 Task: Select the failure-anywhere option in the automatically open peek view.
Action: Mouse moved to (18, 663)
Screenshot: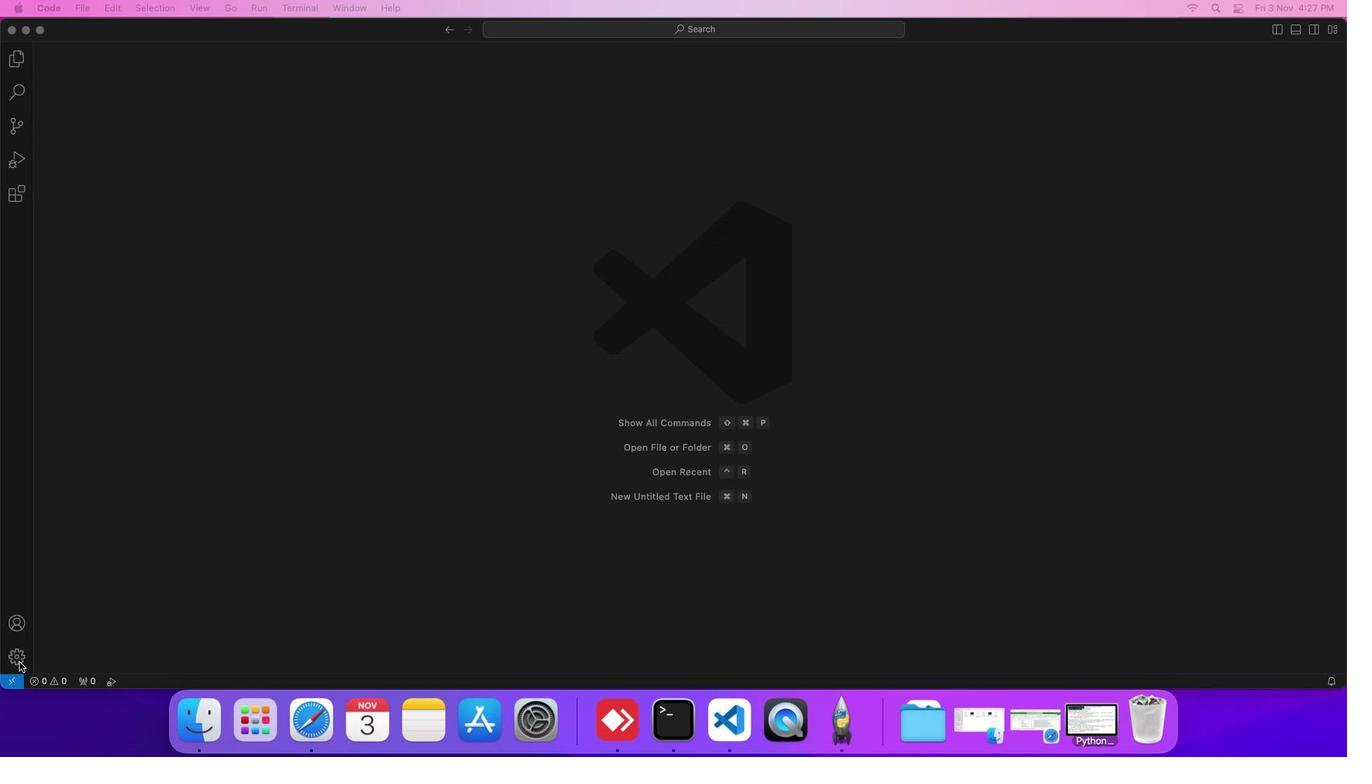 
Action: Mouse pressed left at (18, 663)
Screenshot: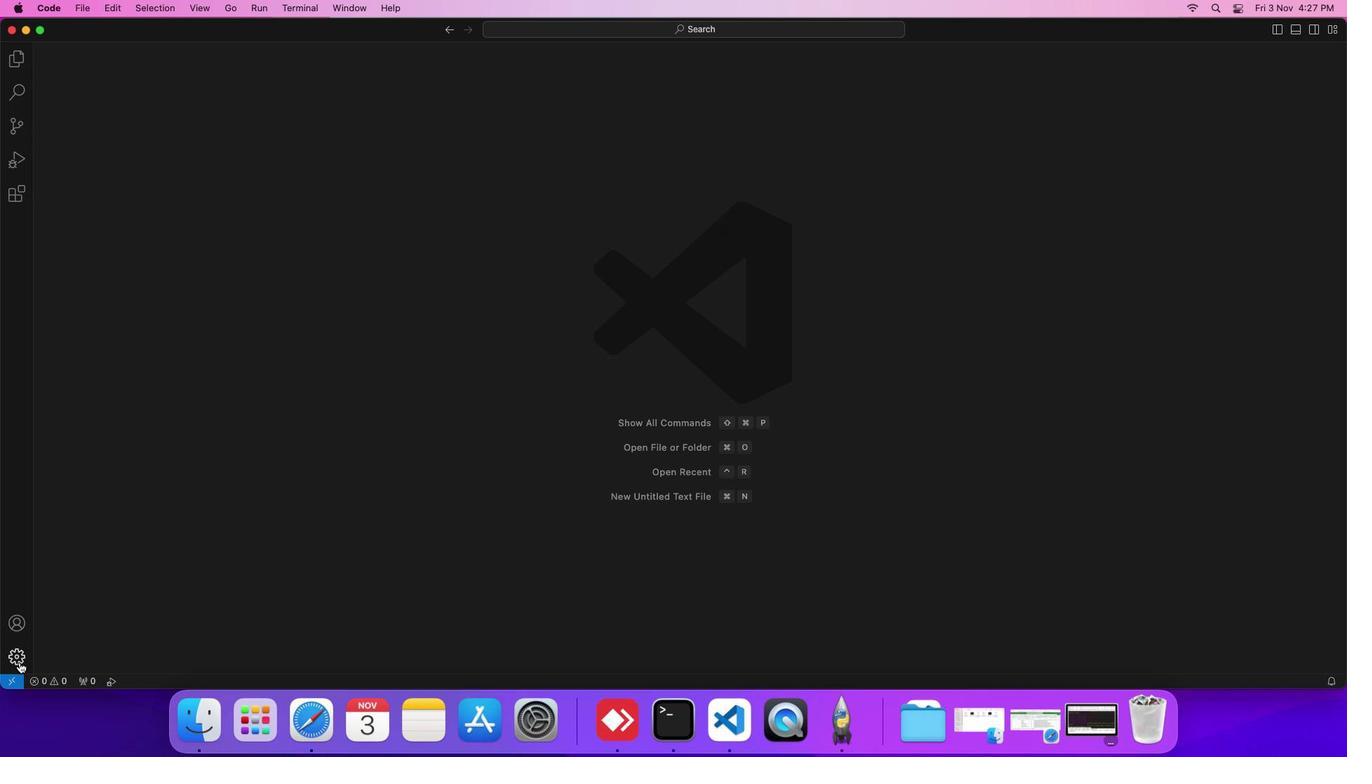 
Action: Mouse moved to (61, 545)
Screenshot: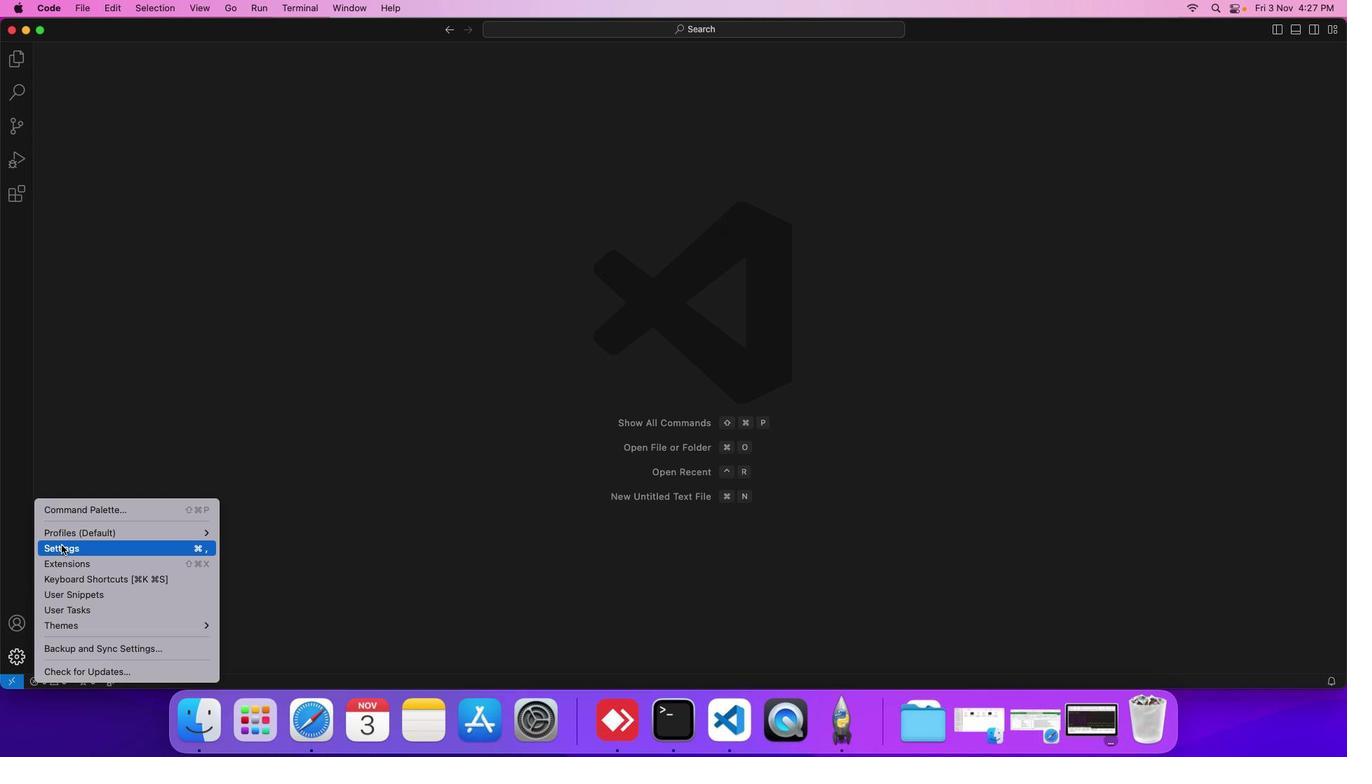 
Action: Mouse pressed left at (61, 545)
Screenshot: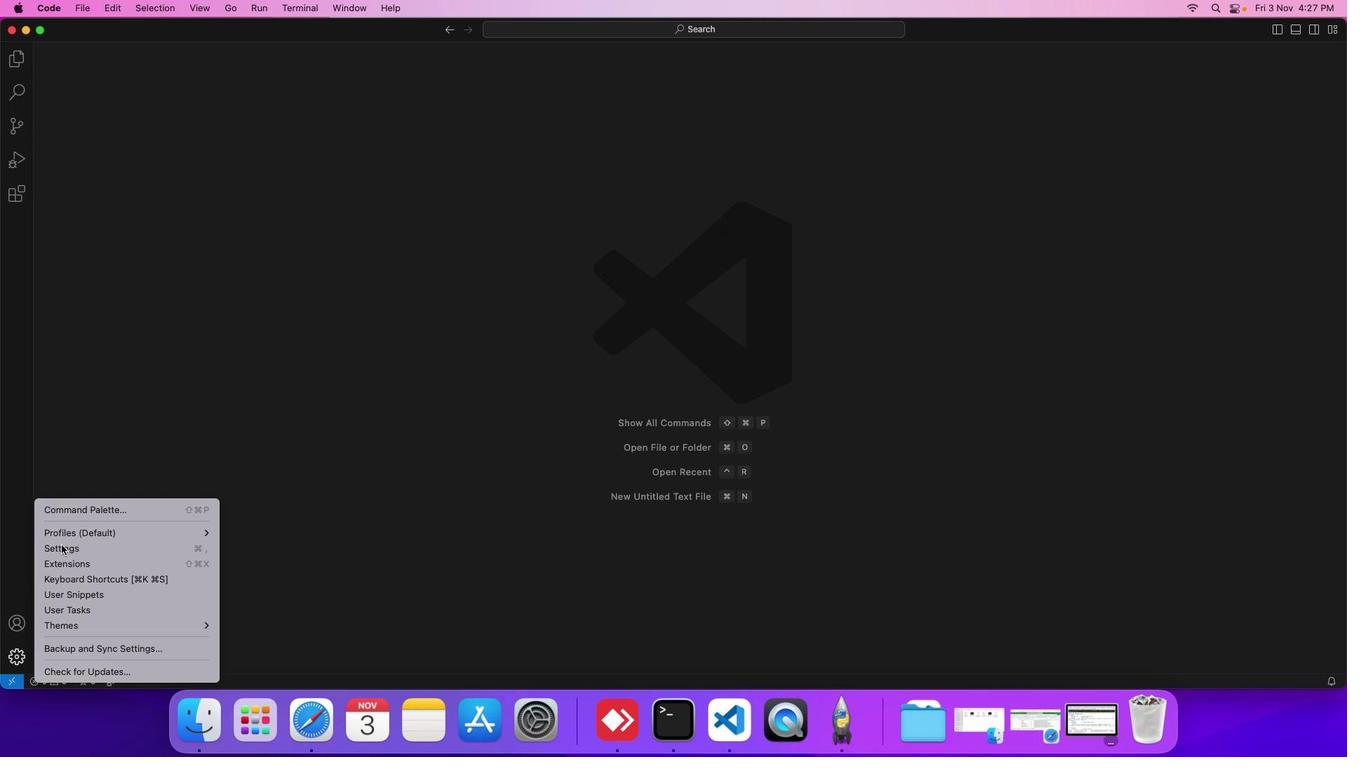 
Action: Mouse moved to (319, 203)
Screenshot: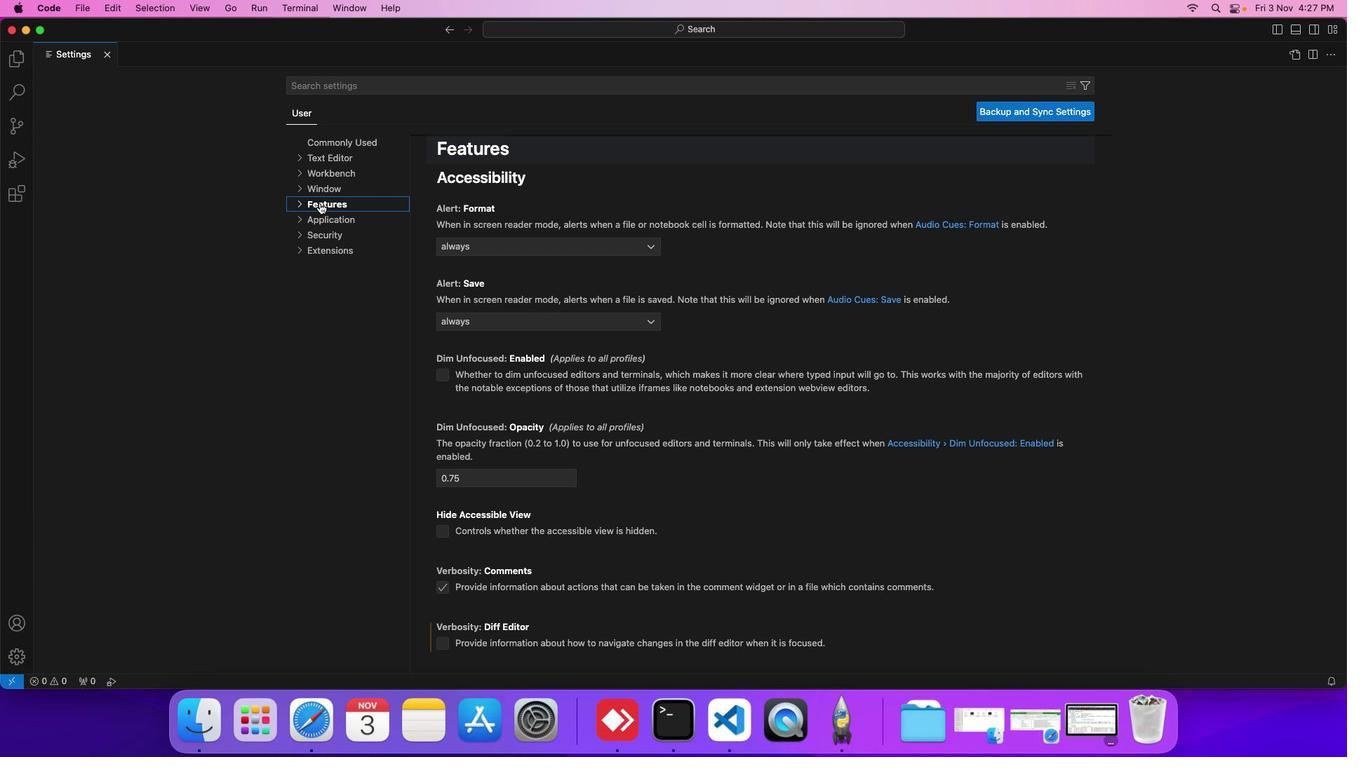 
Action: Mouse pressed left at (319, 203)
Screenshot: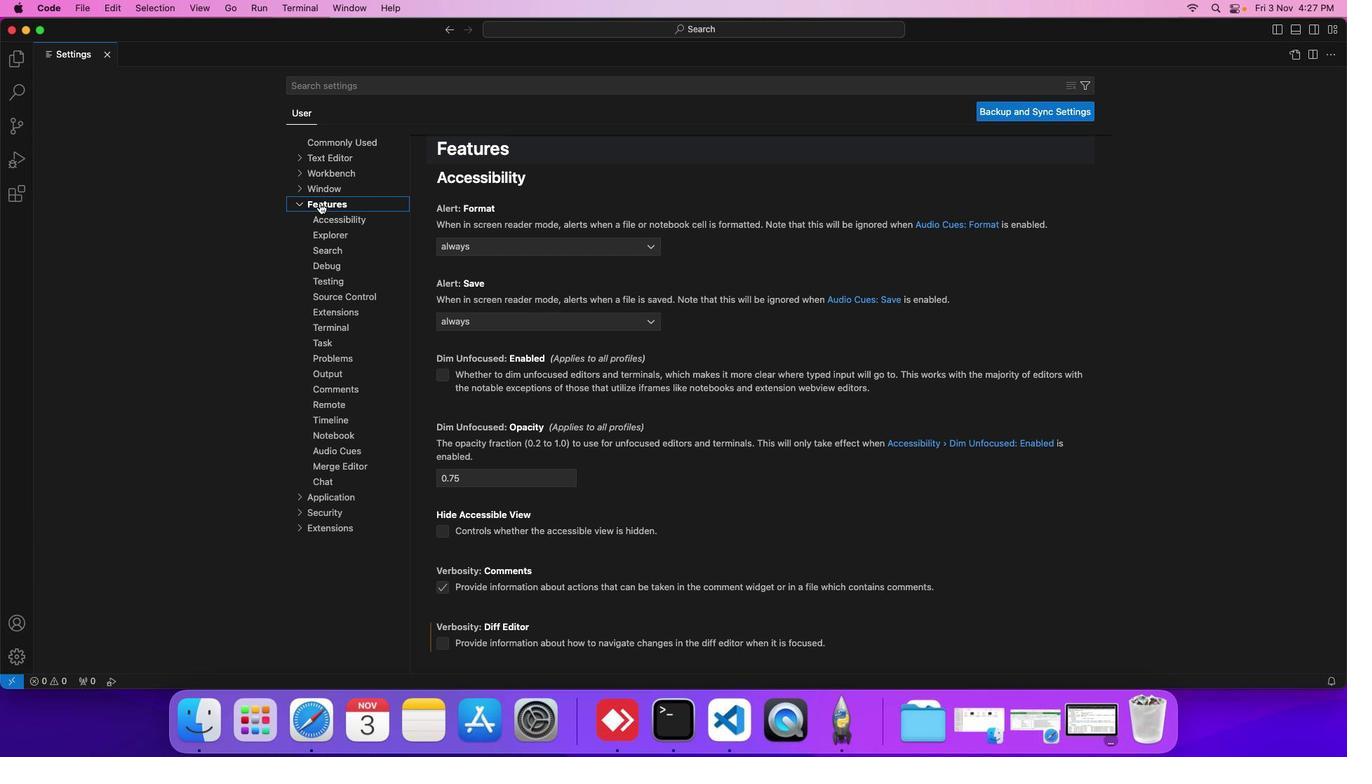
Action: Mouse moved to (332, 277)
Screenshot: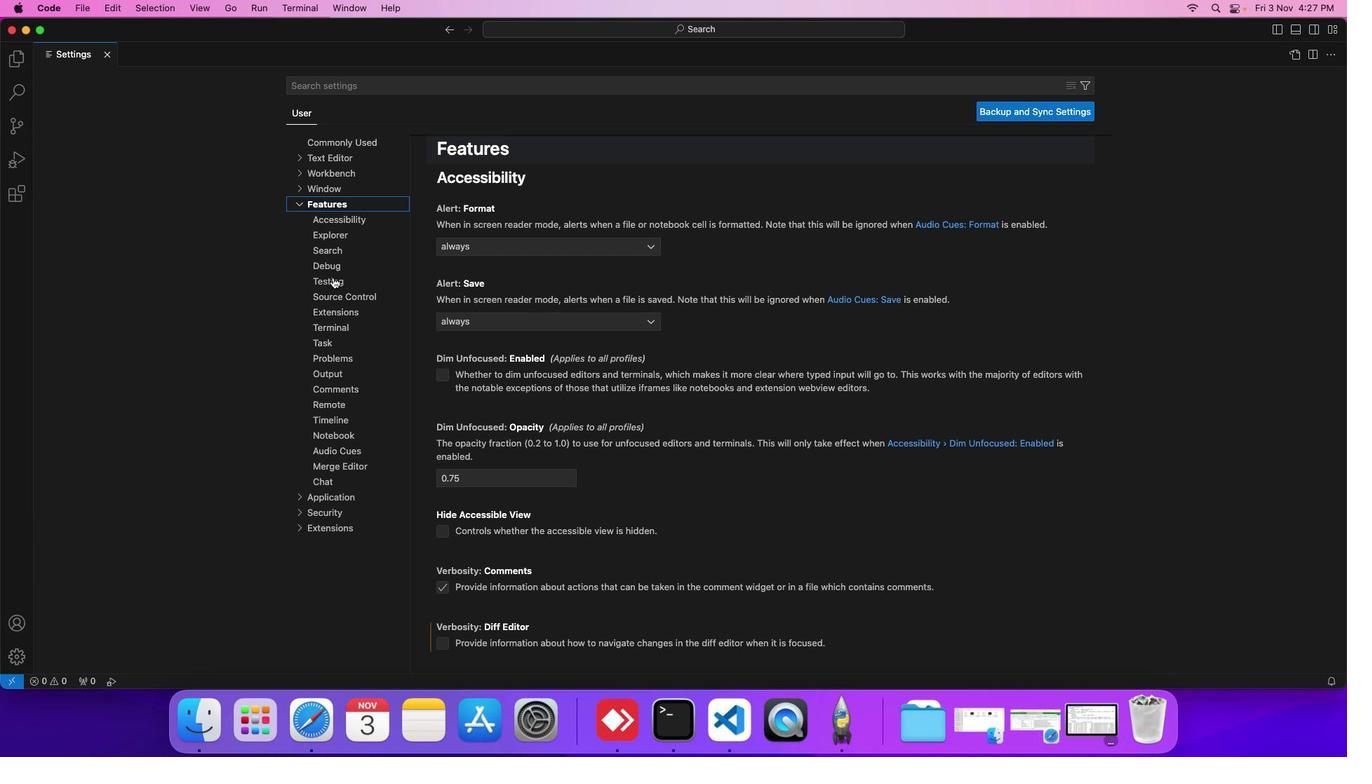 
Action: Mouse pressed left at (332, 277)
Screenshot: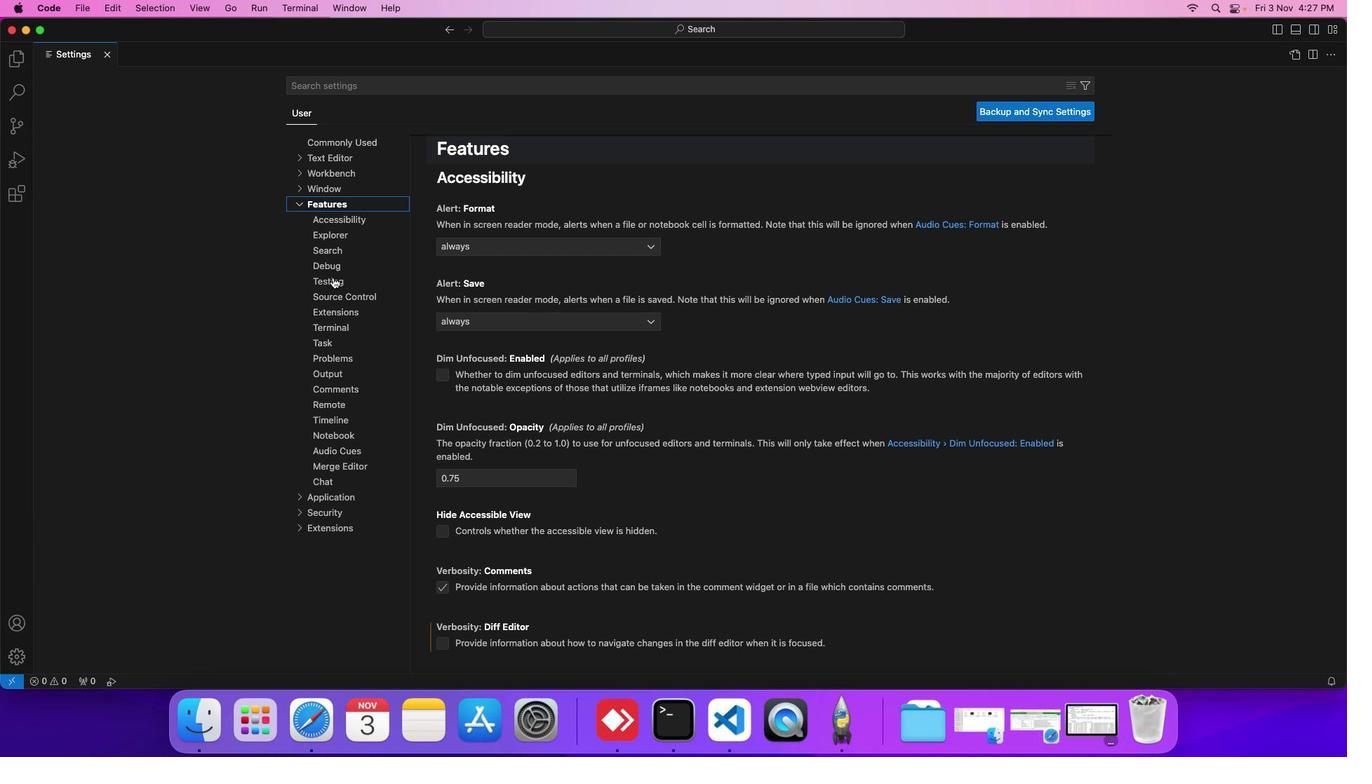 
Action: Mouse moved to (451, 275)
Screenshot: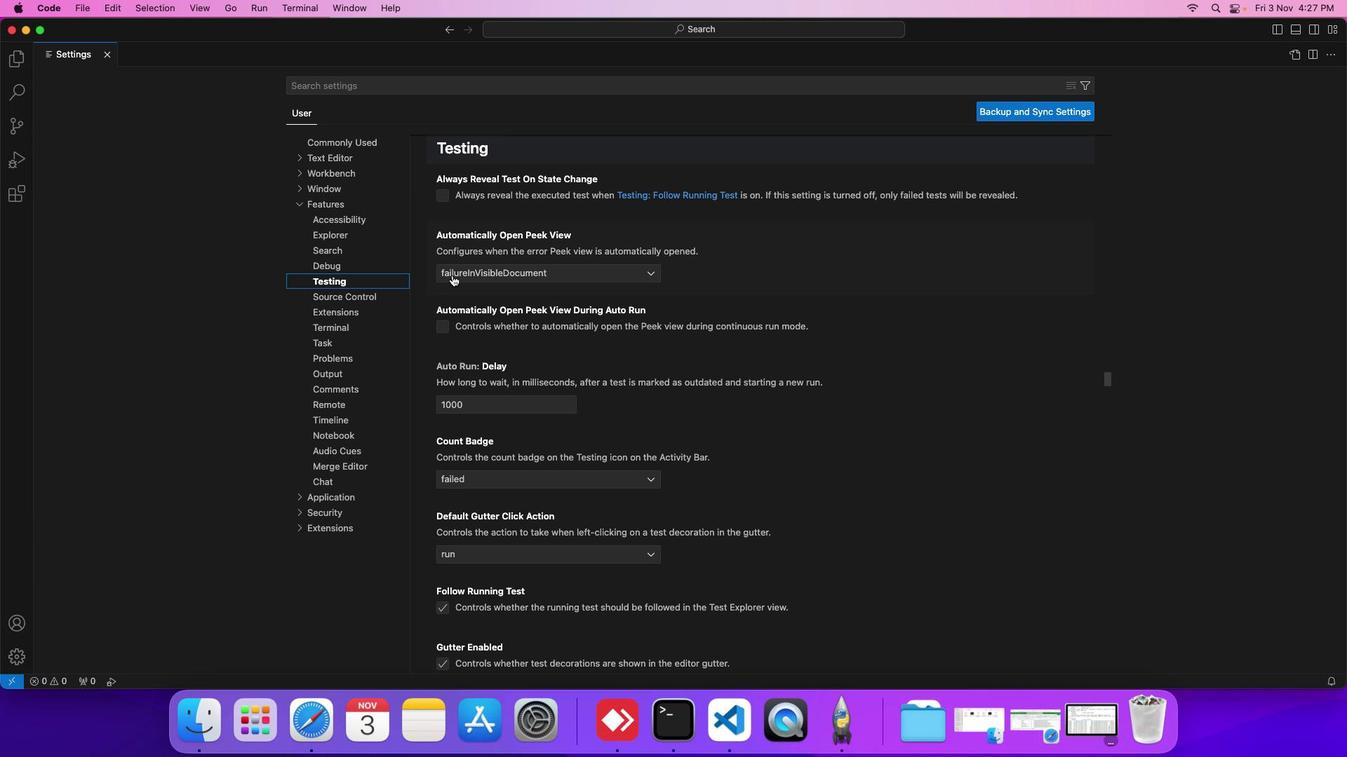 
Action: Mouse pressed left at (451, 275)
Screenshot: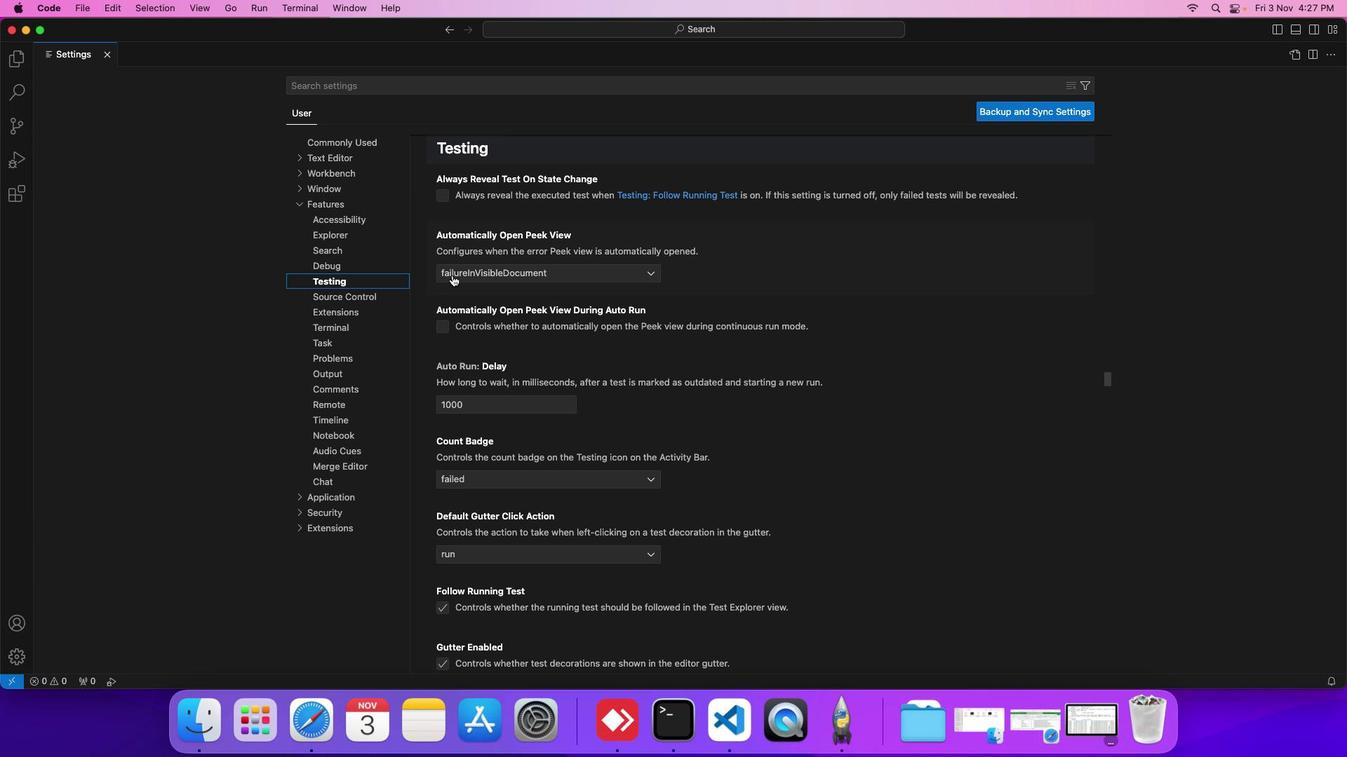 
Action: Mouse moved to (455, 289)
Screenshot: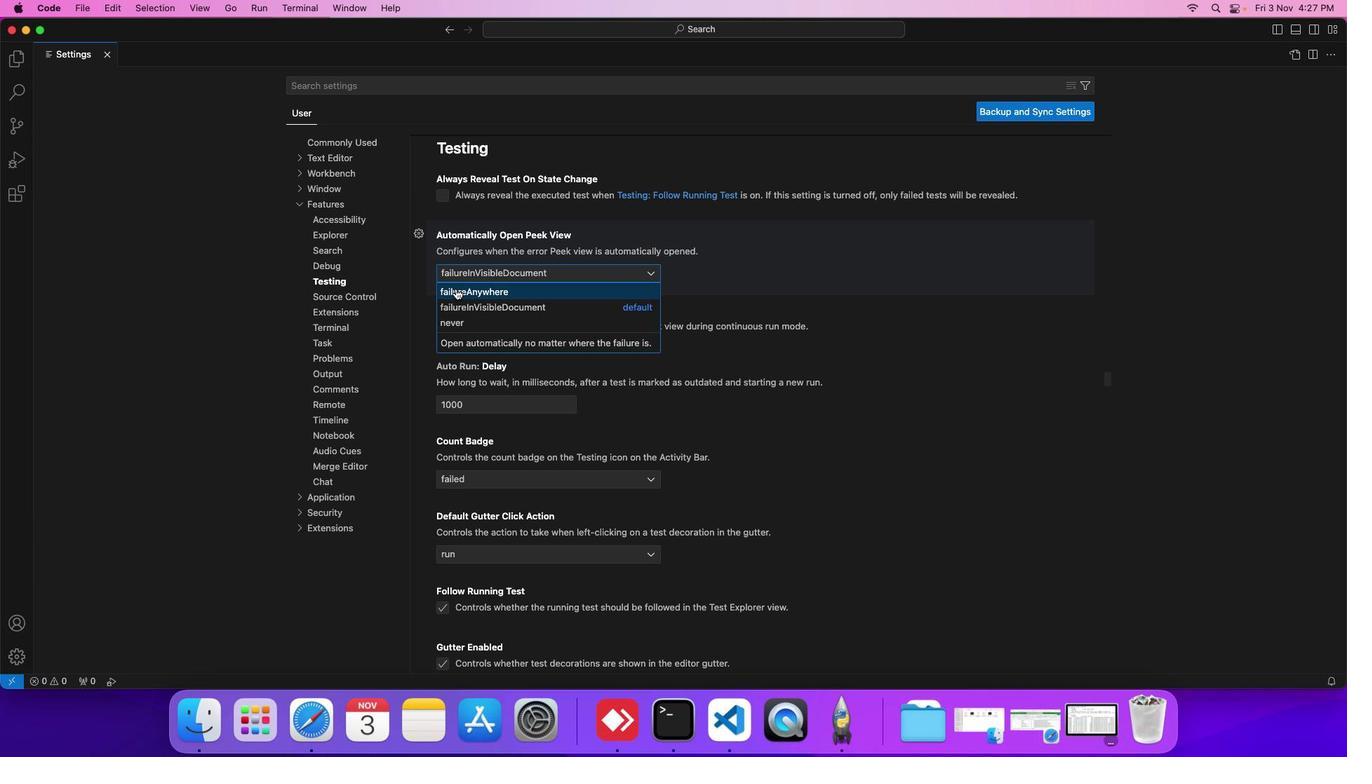 
Action: Mouse pressed left at (455, 289)
Screenshot: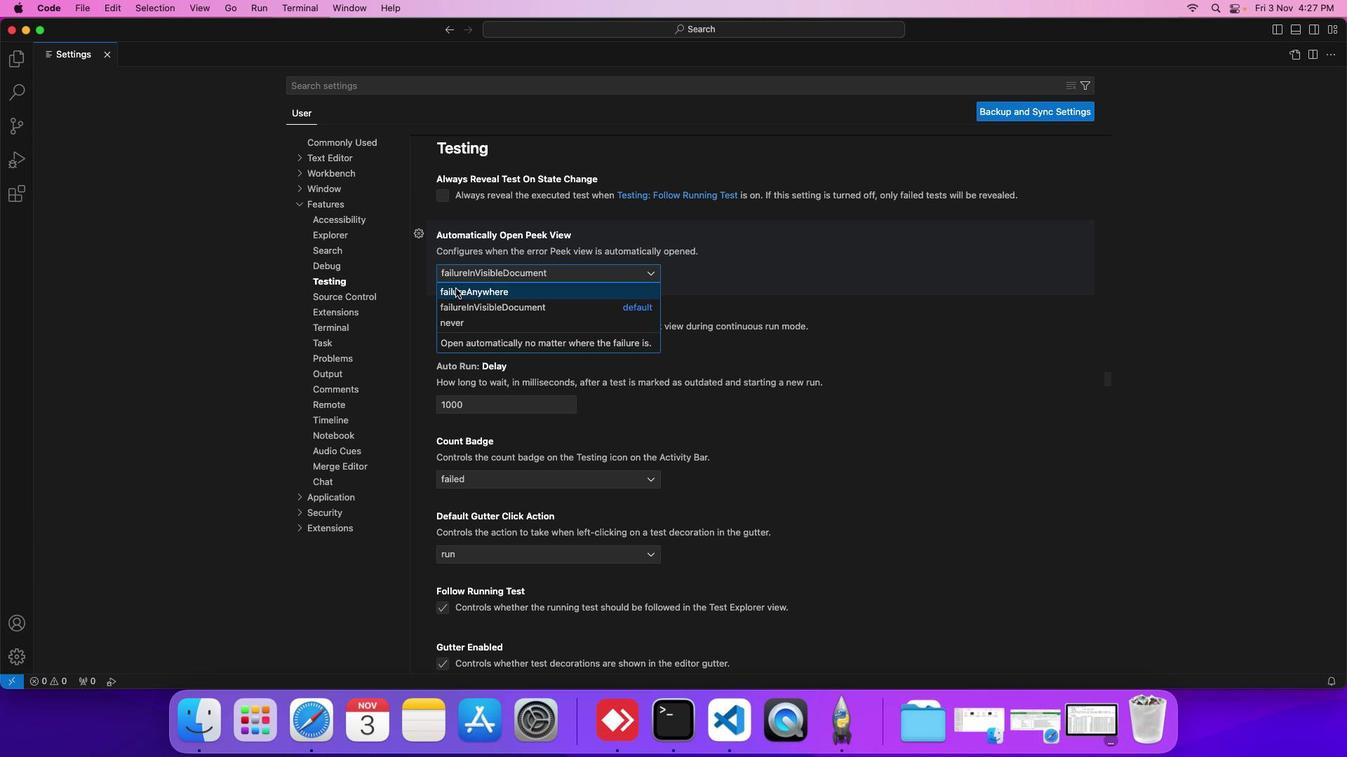 
